 Task: Create a sub task Release to Production / Go Live for the task  Create a new online store for a retail business in the project AgileBuddy , assign it to team member softage.2@softage.net and update the status of the sub task to  On Track  , set the priority of the sub task to Low
Action: Mouse moved to (314, 239)
Screenshot: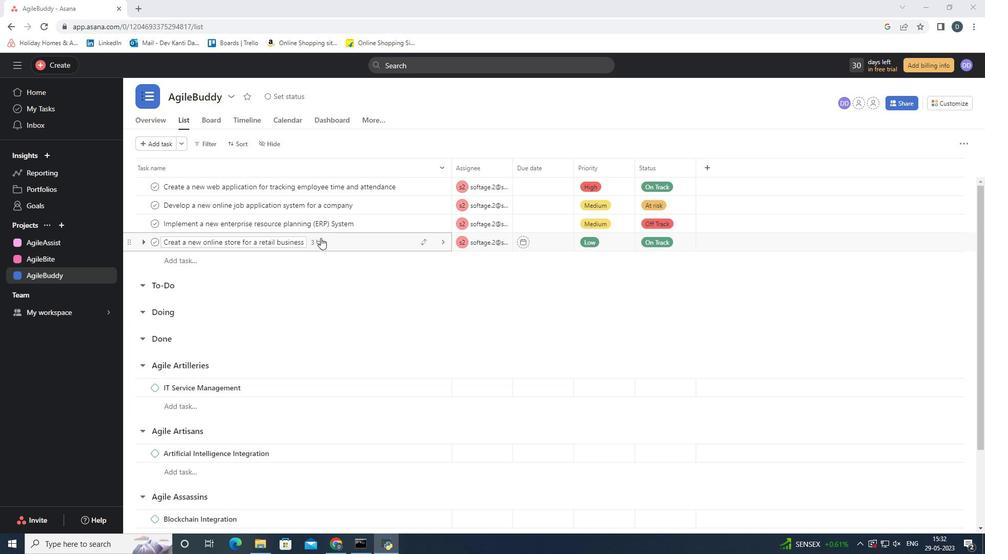 
Action: Mouse pressed left at (314, 239)
Screenshot: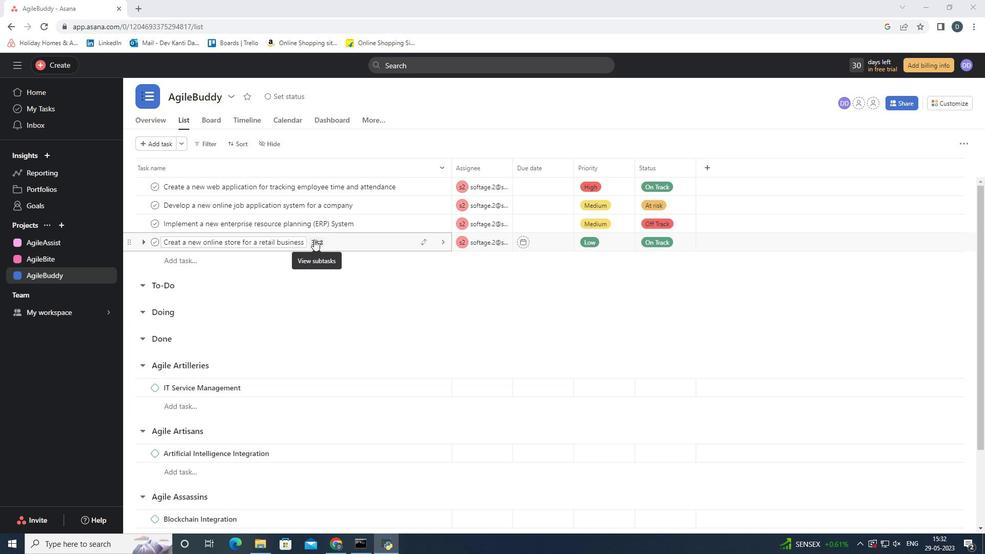
Action: Mouse moved to (663, 359)
Screenshot: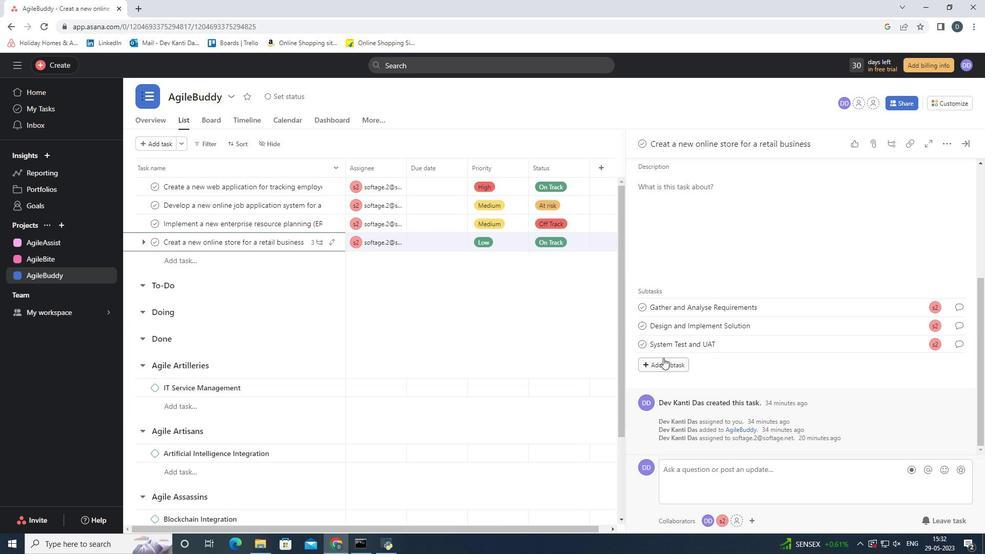 
Action: Mouse pressed left at (663, 359)
Screenshot: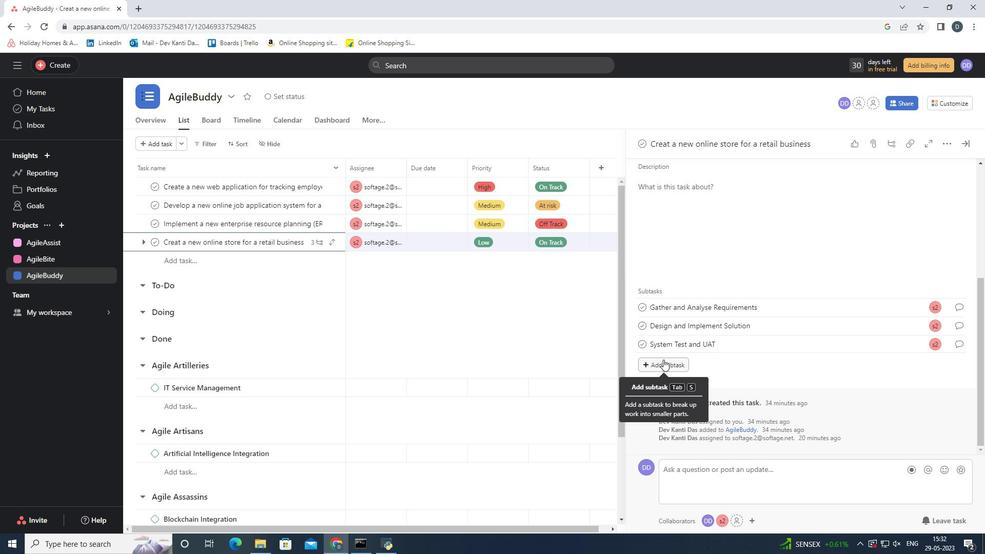 
Action: Mouse moved to (771, 374)
Screenshot: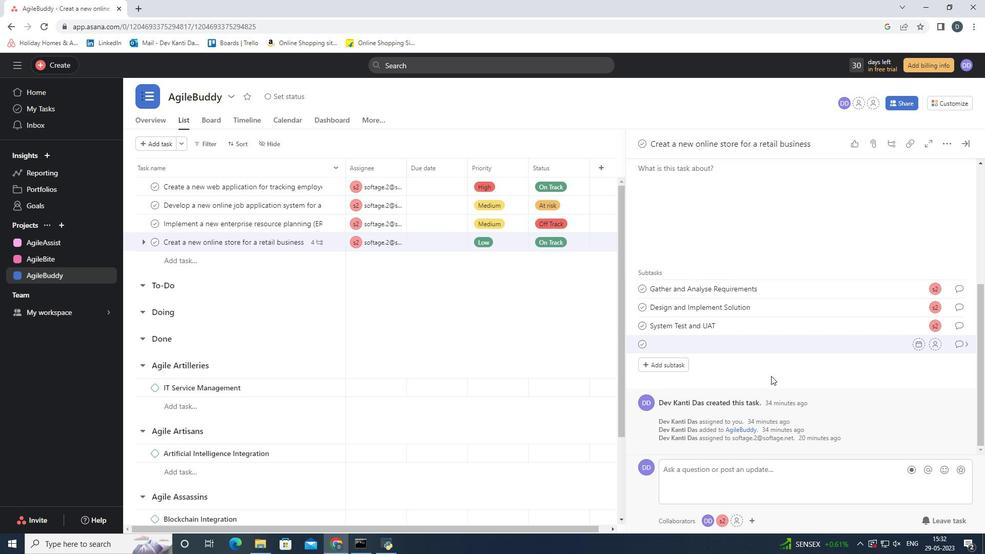 
Action: Key pressed <Key.shift><Key.shift>Release<Key.space>to<Key.space><Key.shift_r><Key.shift_r><Key.shift_r><Key.shift_r><Key.shift_r><Key.shift_r><Key.shift_r><Key.shift_r><Key.shift_r><Key.shift_r><Key.shift_r><Key.shift_r>Production/<Key.space><Key.shift>Go<Key.space><Key.shift_r><Key.shift_r><Key.shift_r><Key.shift_r><Key.shift_r><Key.shift_r><Key.shift_r>Live
Screenshot: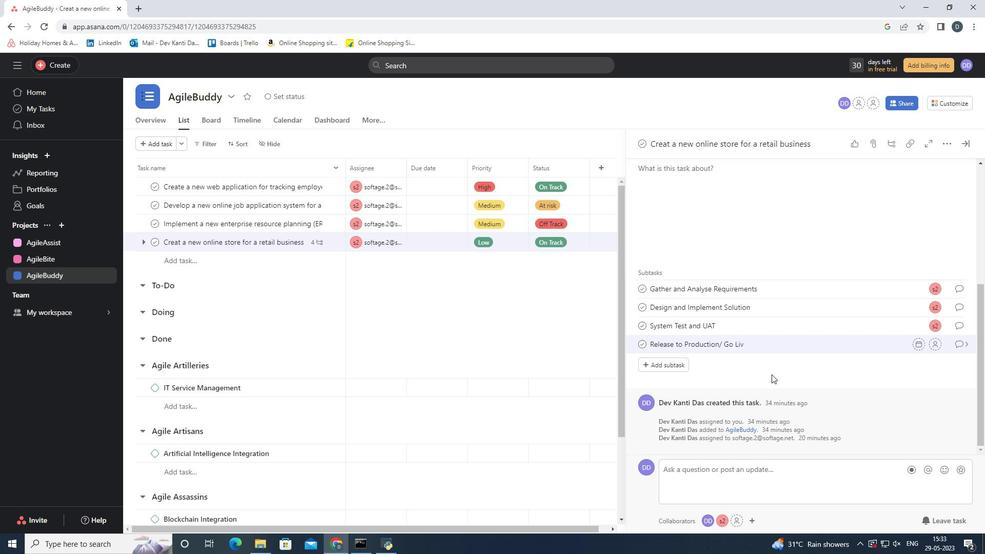 
Action: Mouse moved to (935, 342)
Screenshot: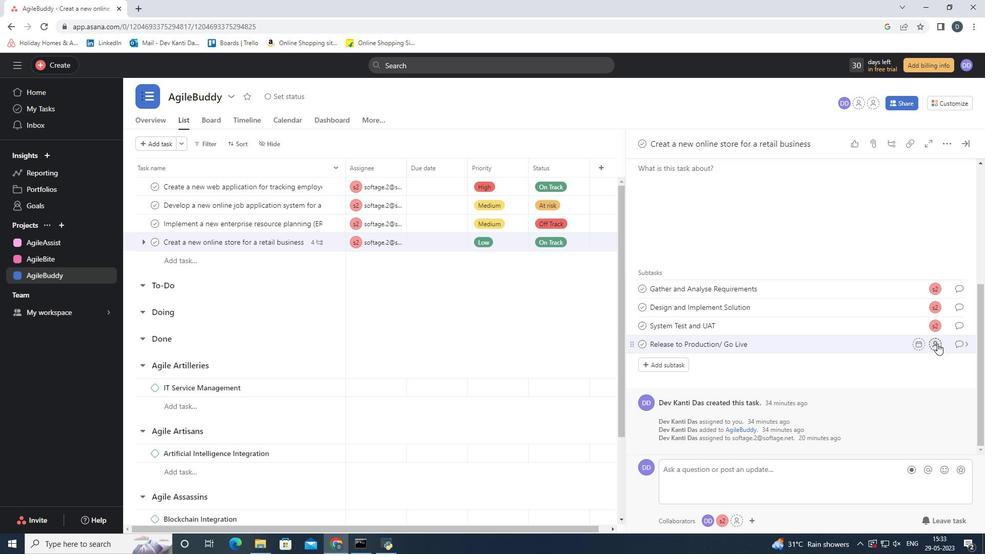 
Action: Mouse pressed left at (935, 342)
Screenshot: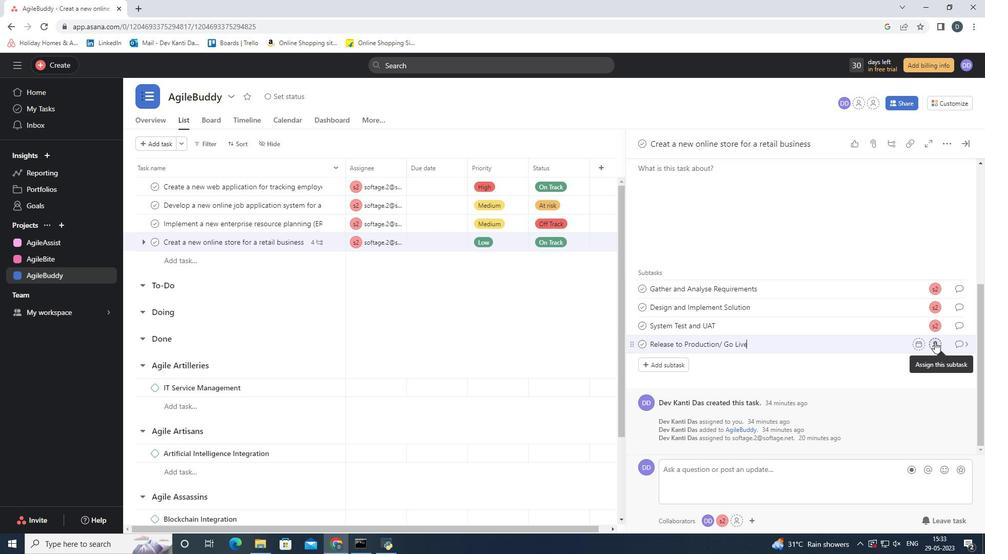 
Action: Mouse moved to (820, 425)
Screenshot: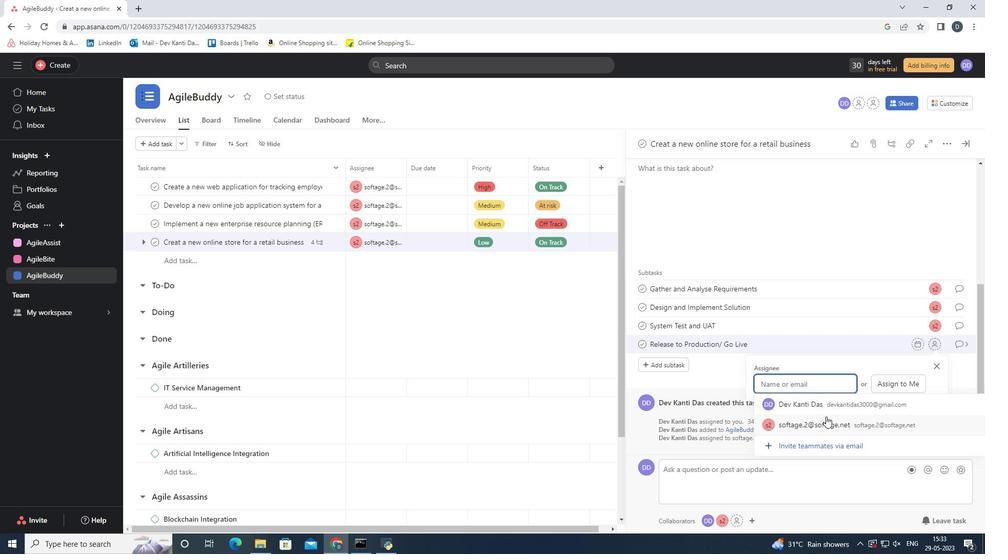 
Action: Mouse pressed left at (820, 425)
Screenshot: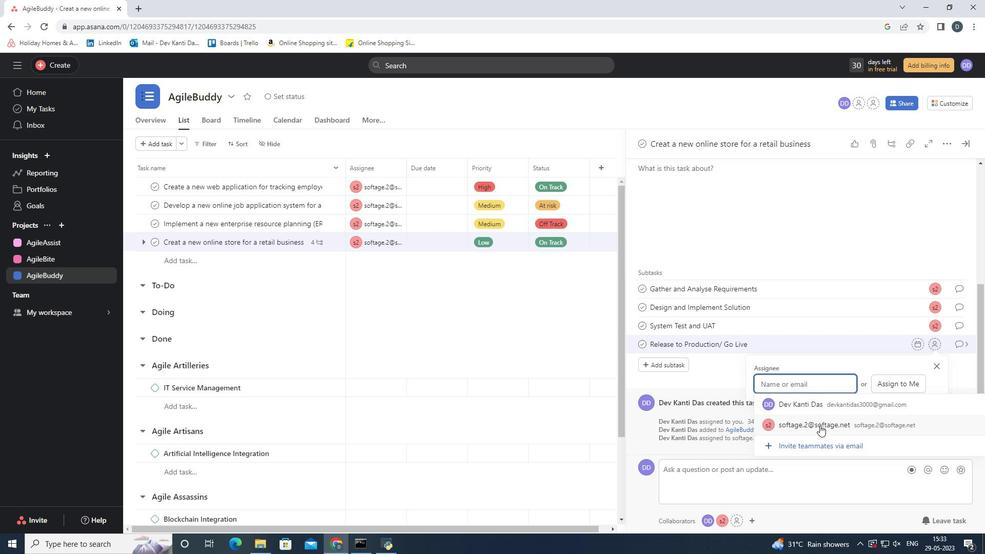 
Action: Mouse moved to (958, 344)
Screenshot: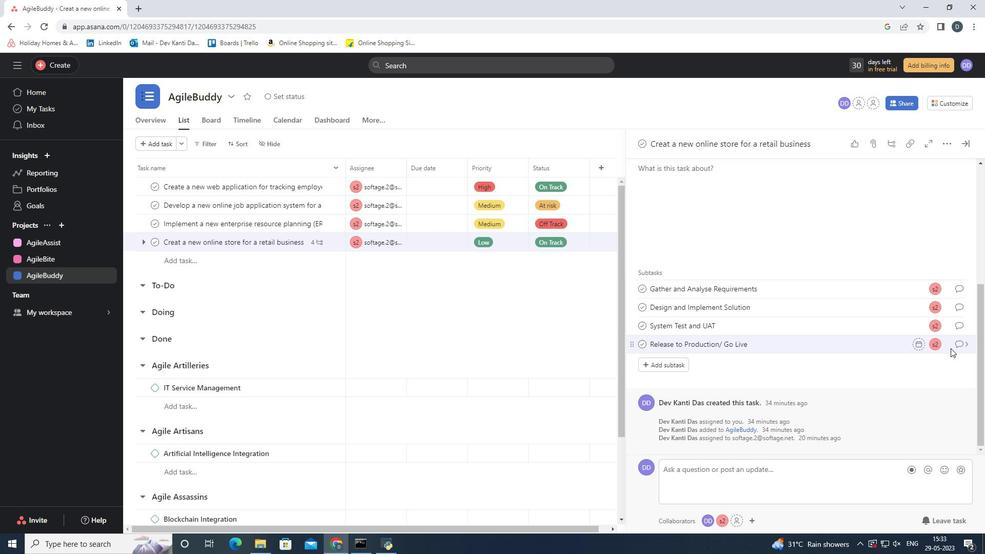 
Action: Mouse pressed left at (958, 344)
Screenshot: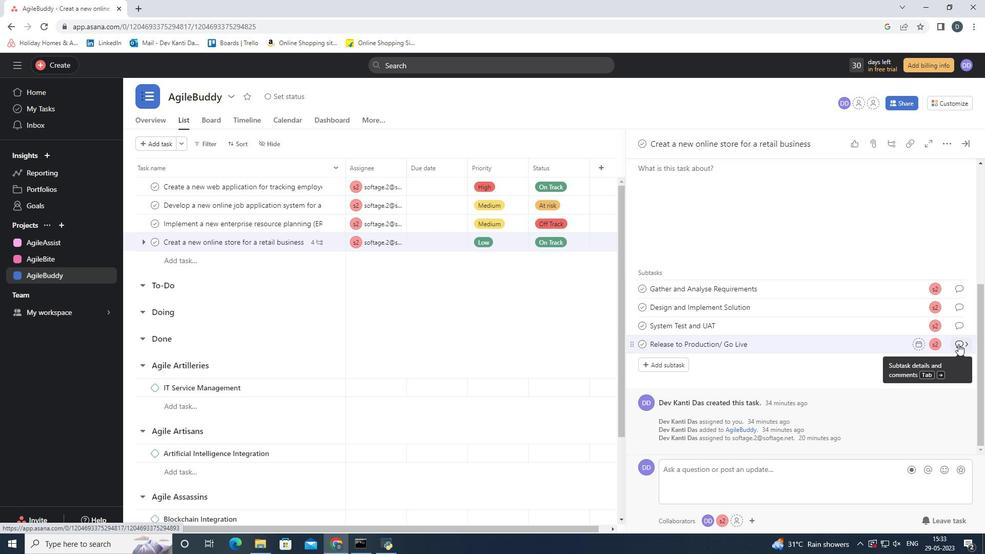 
Action: Mouse moved to (670, 309)
Screenshot: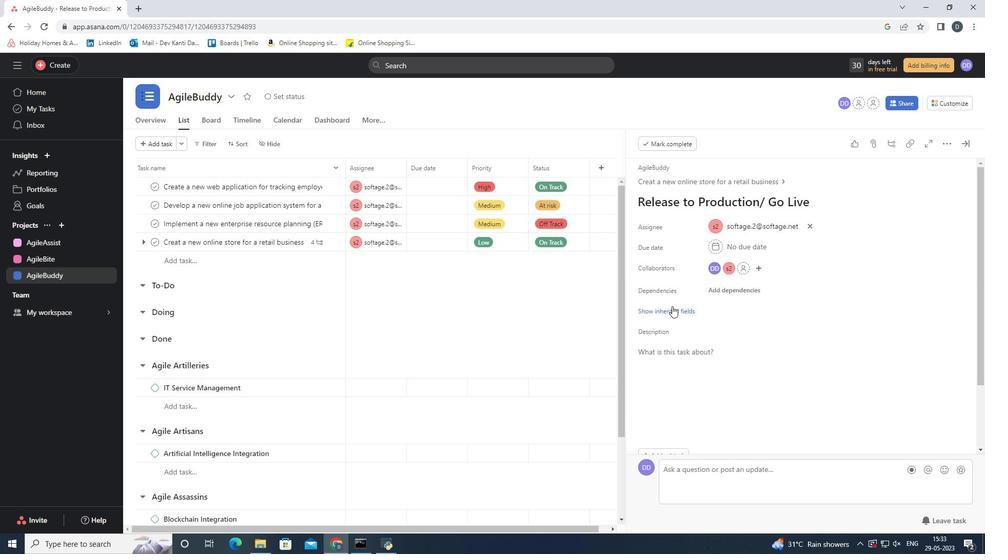 
Action: Mouse pressed left at (670, 309)
Screenshot: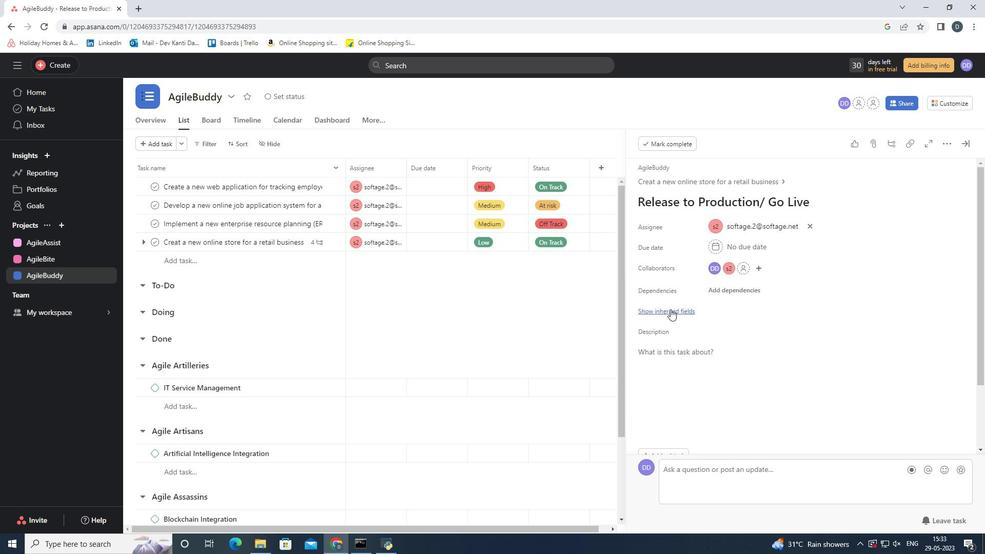 
Action: Mouse moved to (757, 329)
Screenshot: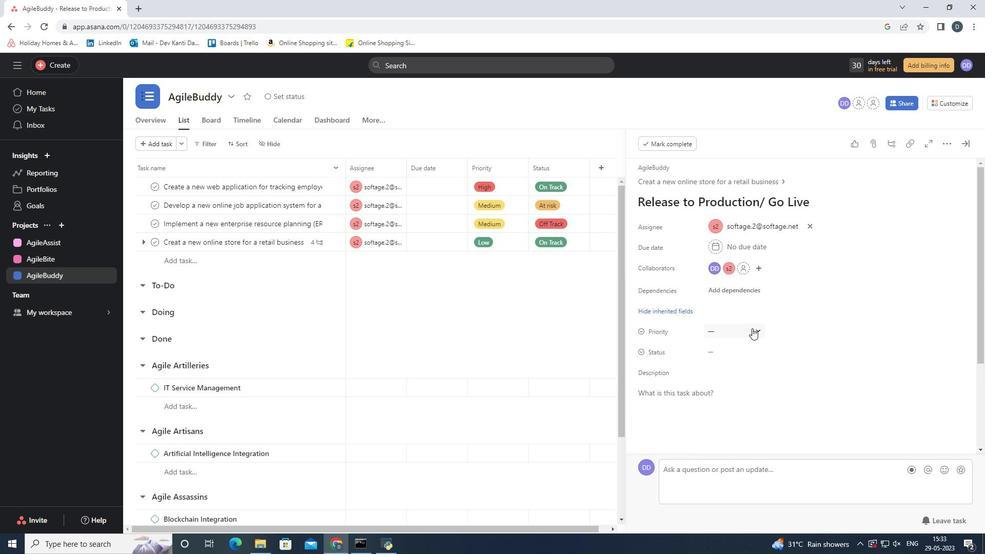 
Action: Mouse pressed left at (757, 329)
Screenshot: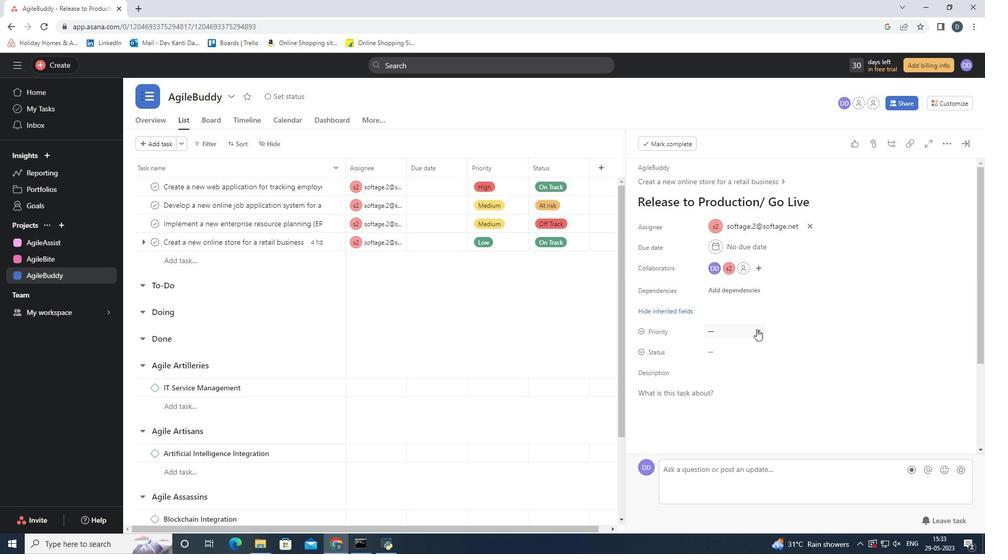 
Action: Mouse moved to (738, 402)
Screenshot: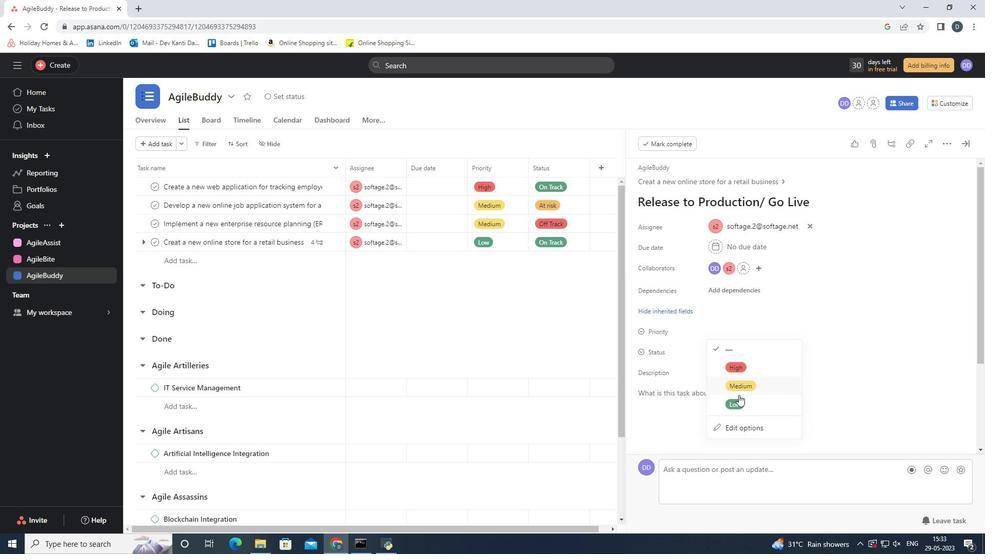 
Action: Mouse pressed left at (738, 402)
Screenshot: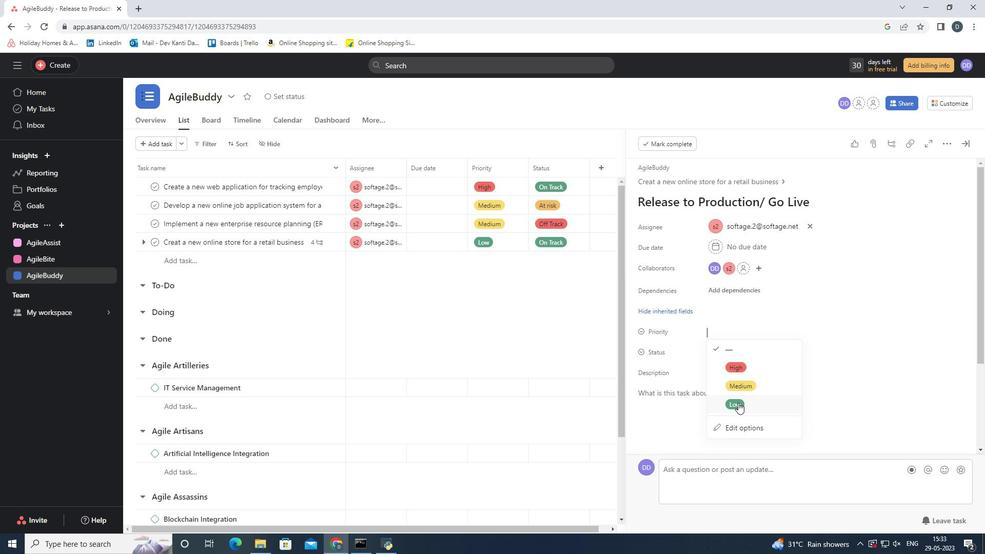 
Action: Mouse moved to (725, 350)
Screenshot: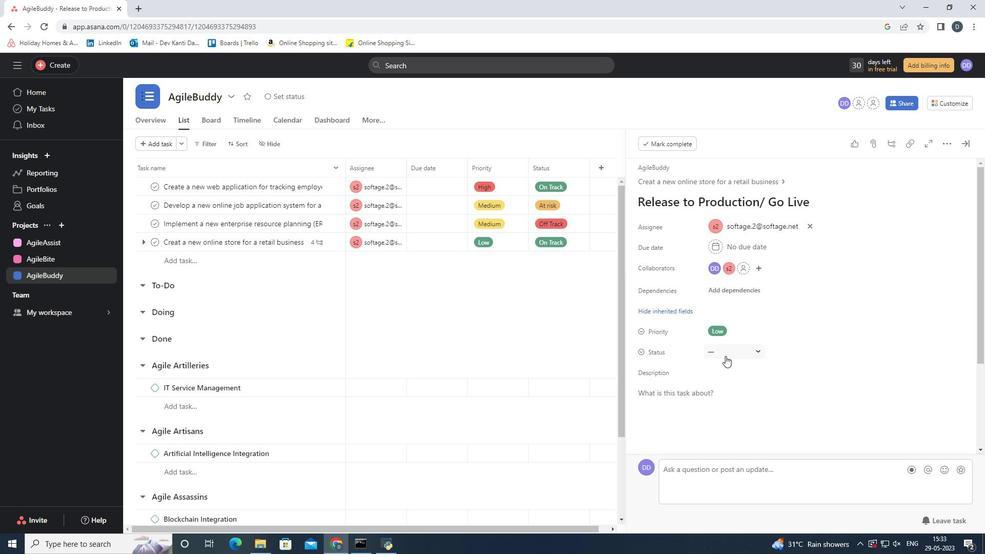 
Action: Mouse pressed left at (725, 350)
Screenshot: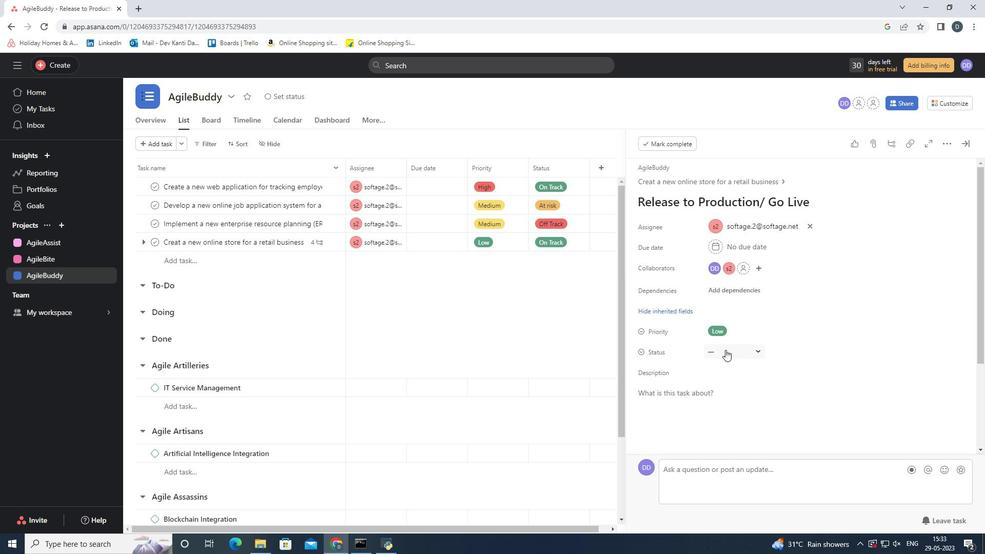 
Action: Mouse moved to (739, 385)
Screenshot: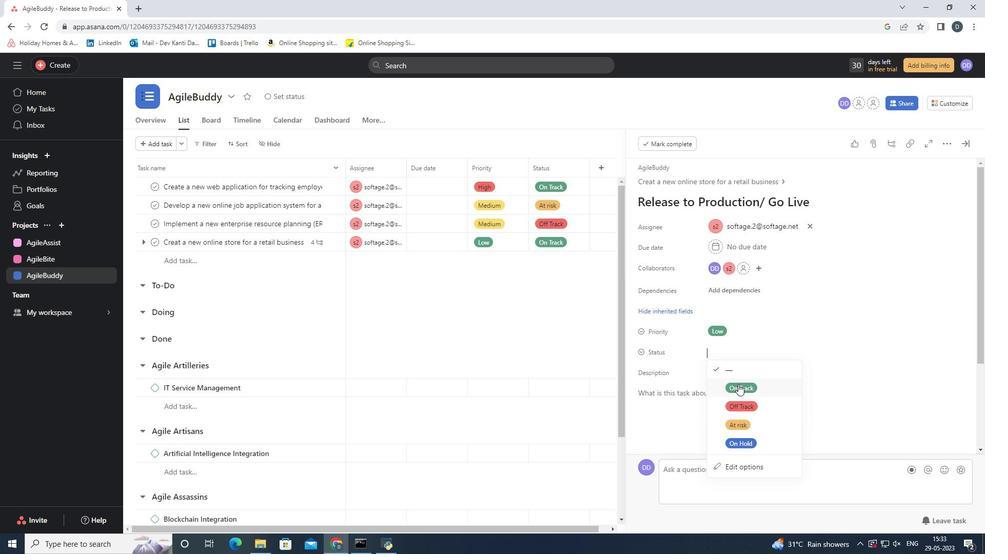 
Action: Mouse pressed left at (739, 385)
Screenshot: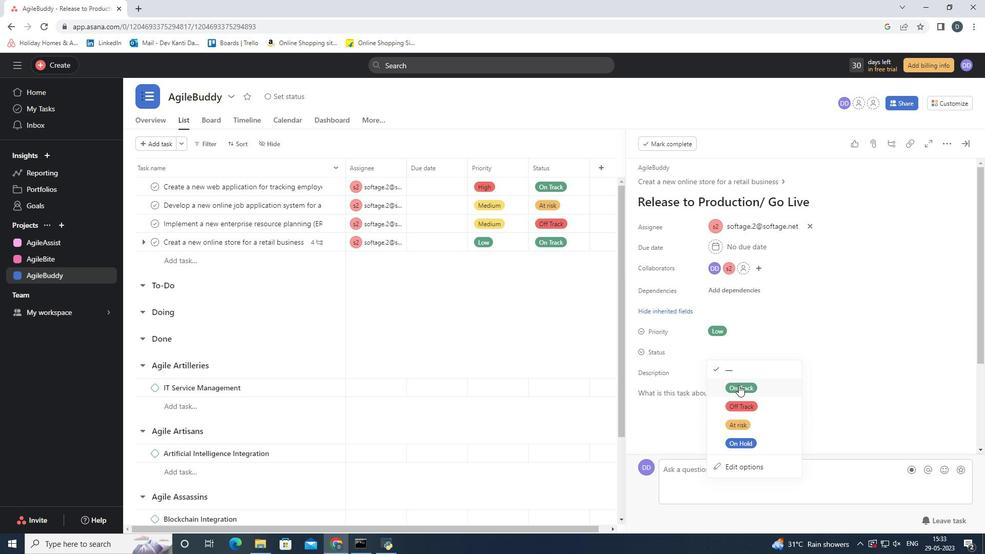 
Action: Mouse moved to (960, 145)
Screenshot: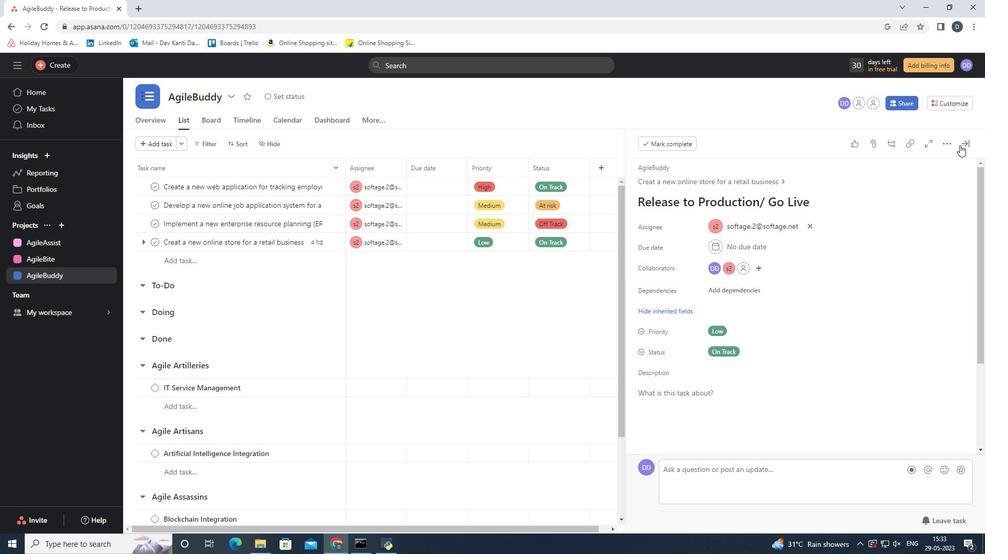 
Action: Mouse pressed left at (960, 145)
Screenshot: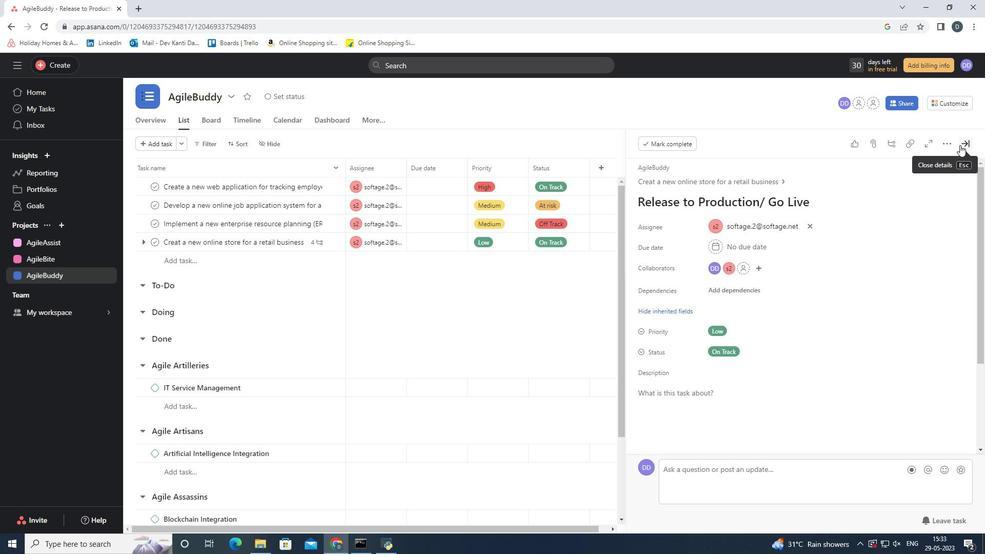 
Action: Mouse moved to (318, 241)
Screenshot: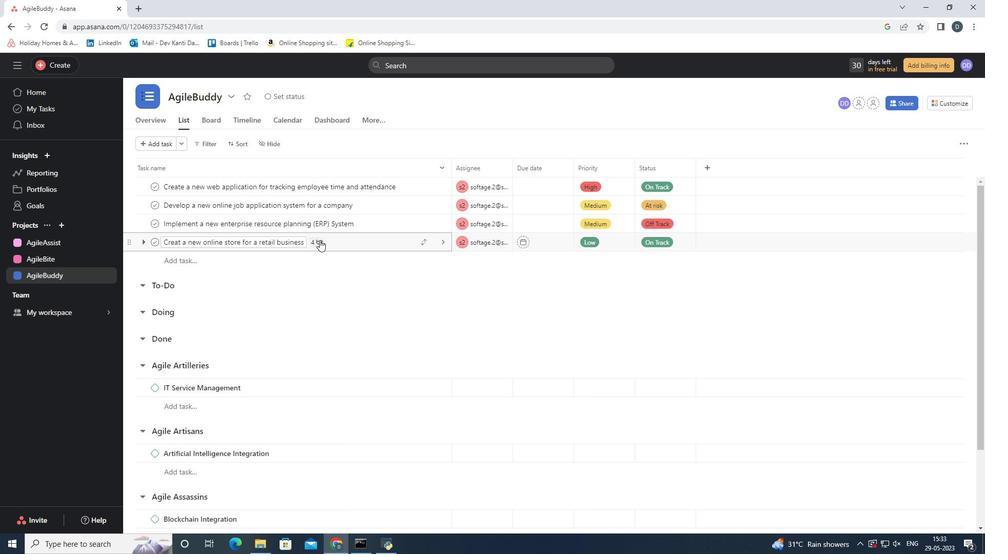 
Action: Mouse pressed left at (318, 241)
Screenshot: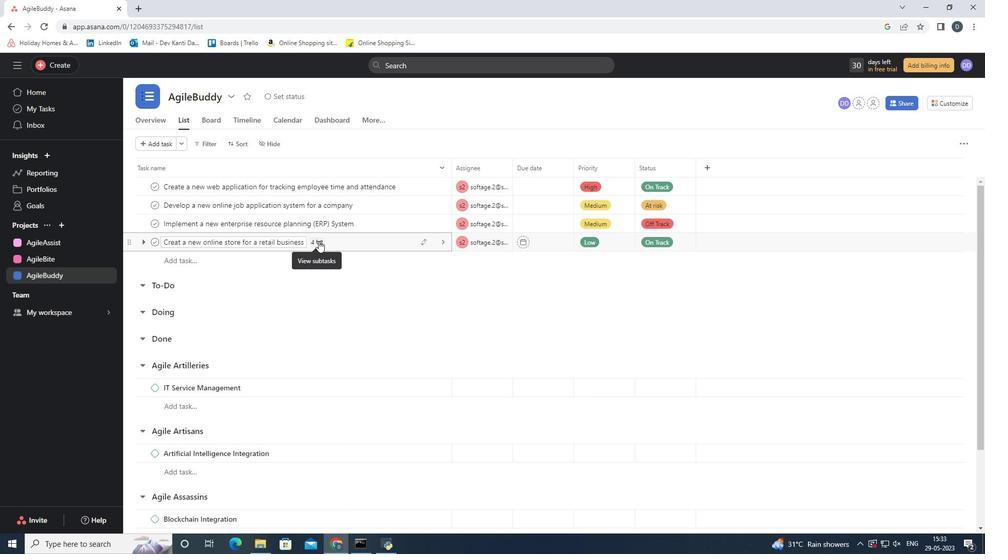 
Action: Mouse moved to (959, 339)
Screenshot: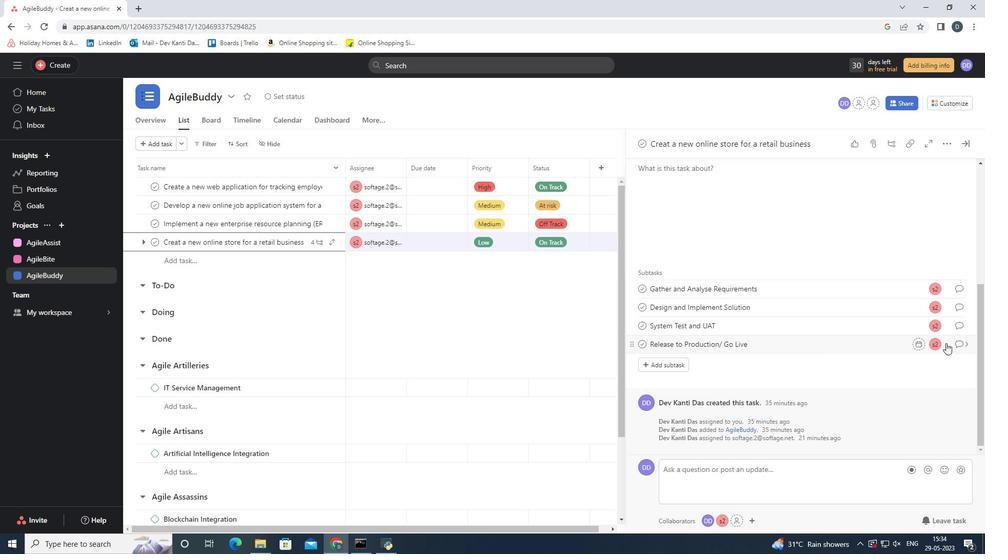 
Action: Mouse pressed left at (959, 339)
Screenshot: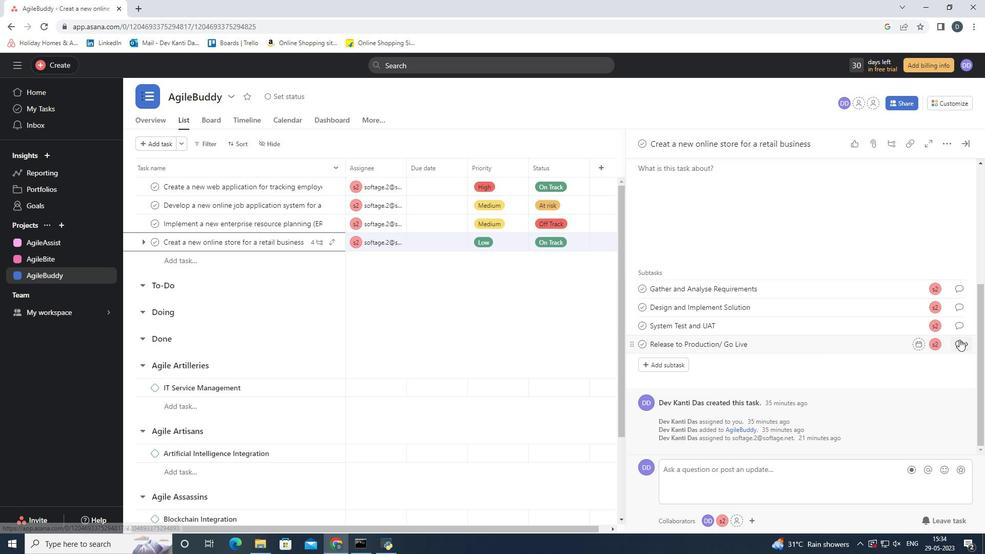 
Action: Mouse moved to (689, 313)
Screenshot: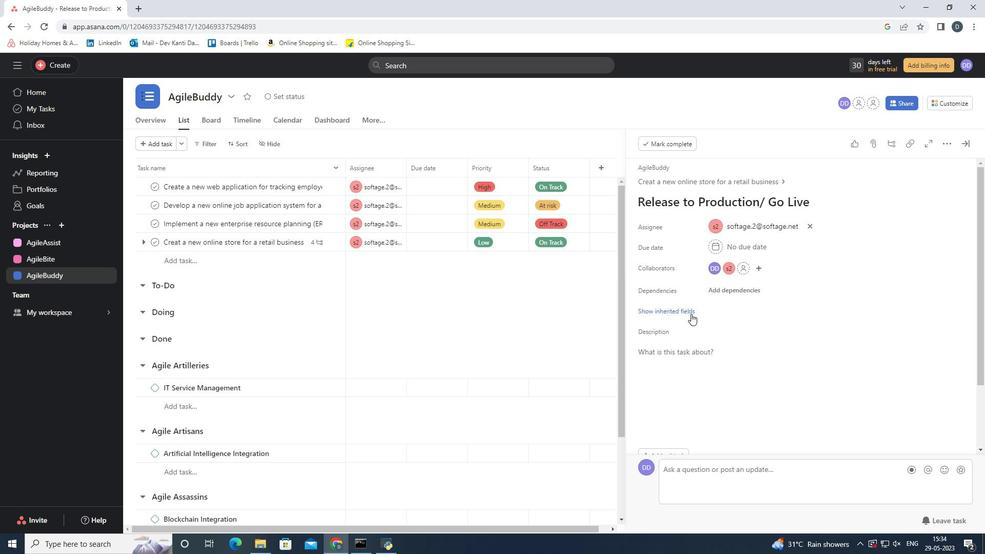 
Action: Mouse pressed left at (689, 313)
Screenshot: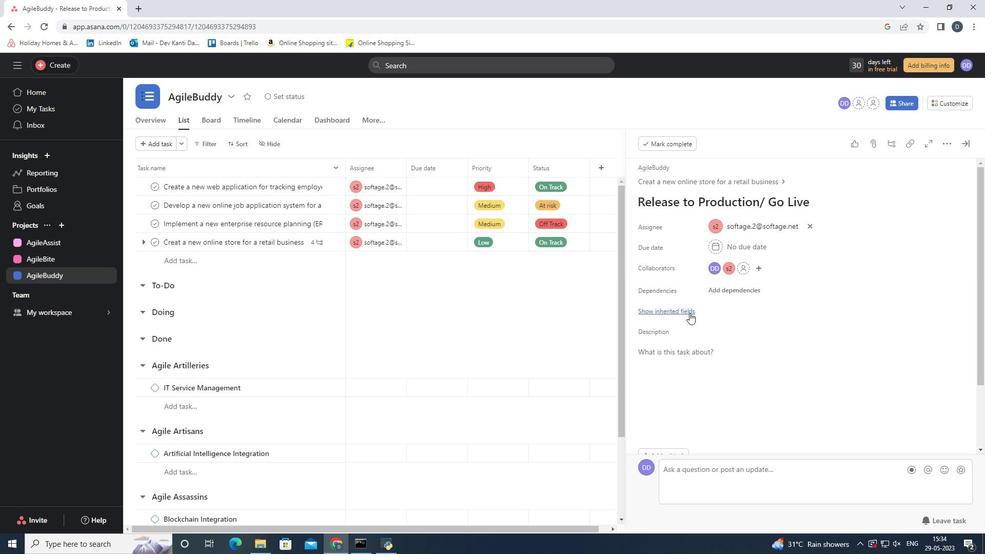 
Action: Mouse moved to (965, 141)
Screenshot: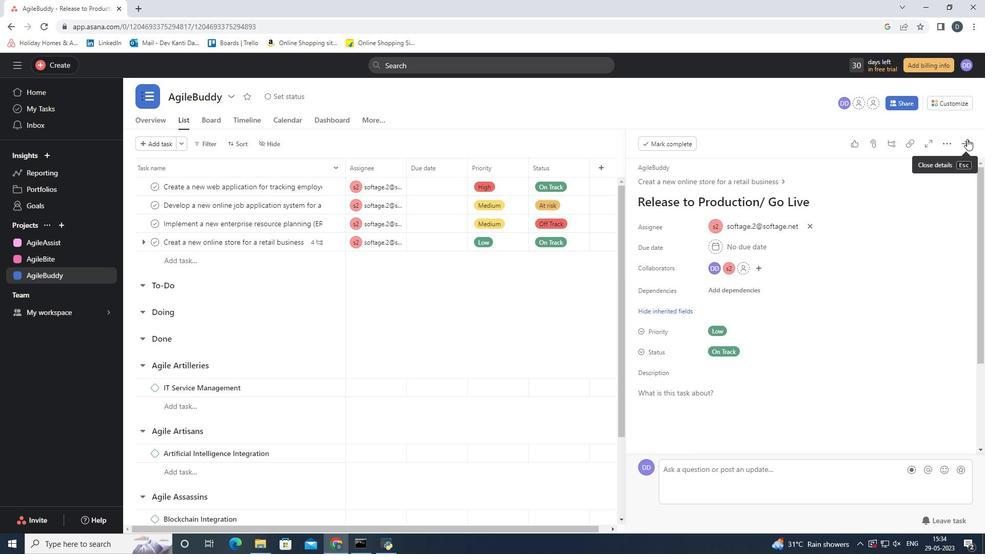 
Action: Mouse pressed left at (965, 141)
Screenshot: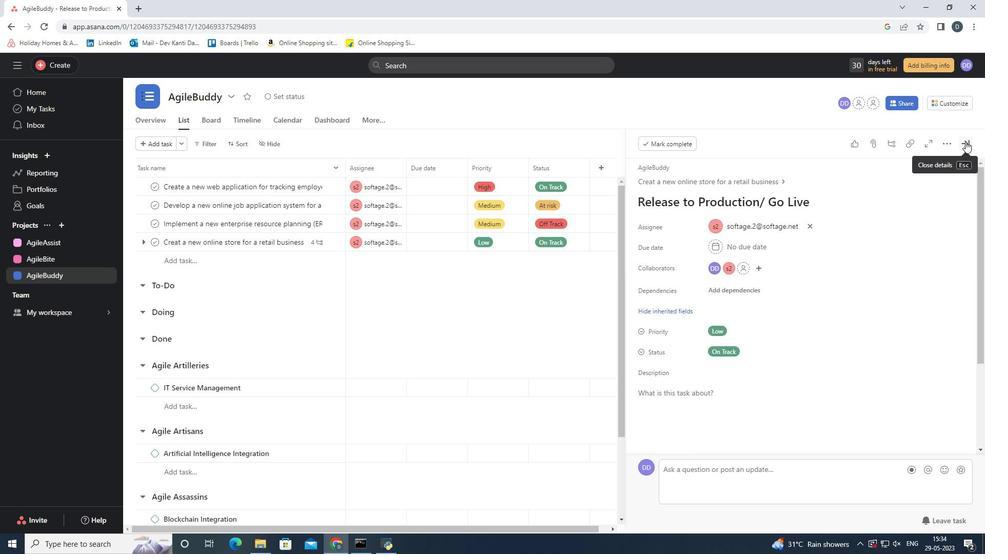 
Action: Mouse moved to (714, 314)
Screenshot: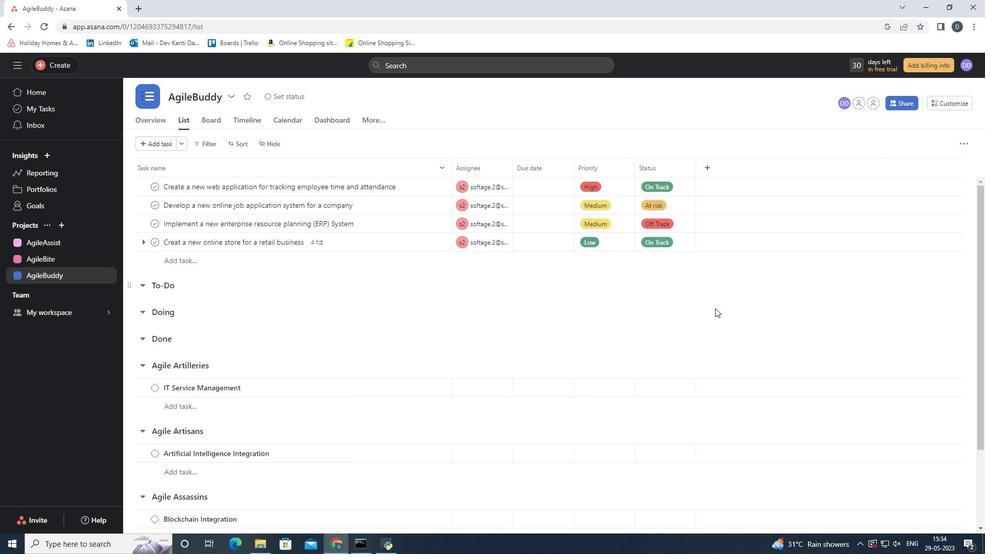 
